 Task: Tilt up the text.
Action: Mouse moved to (34, 157)
Screenshot: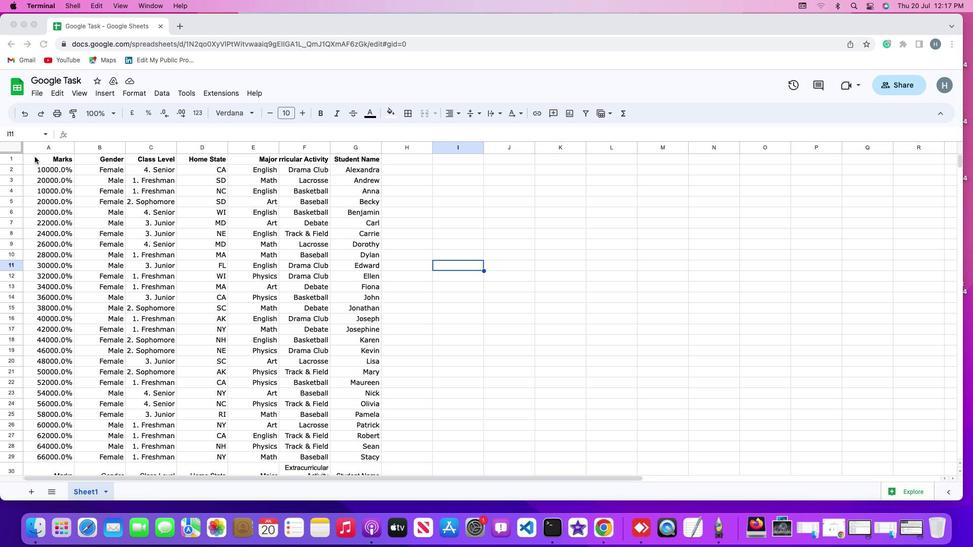 
Action: Mouse pressed left at (34, 157)
Screenshot: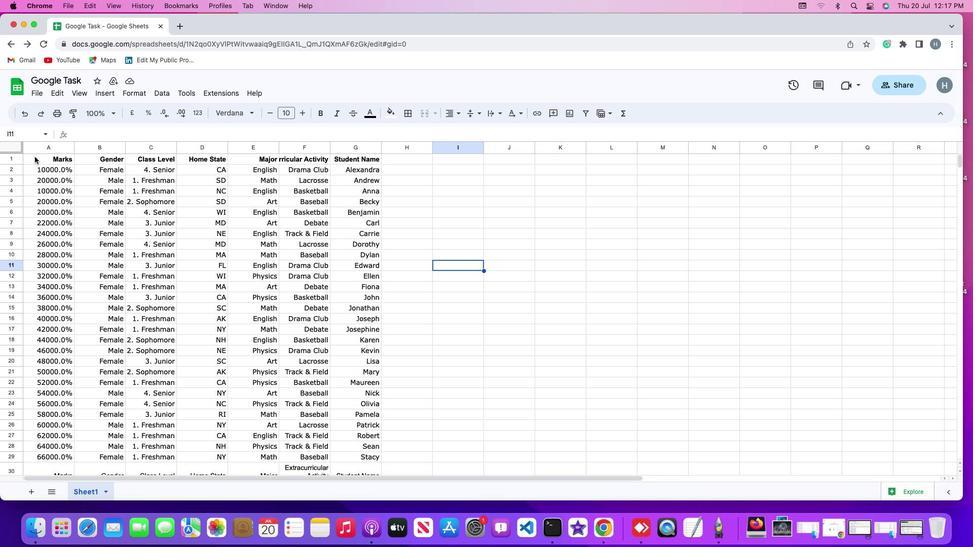 
Action: Mouse moved to (31, 157)
Screenshot: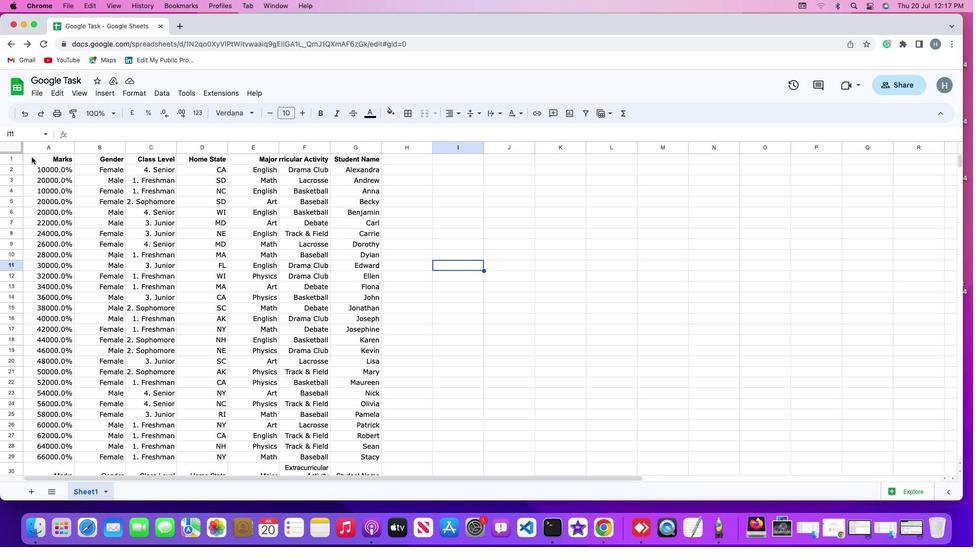 
Action: Mouse pressed left at (31, 157)
Screenshot: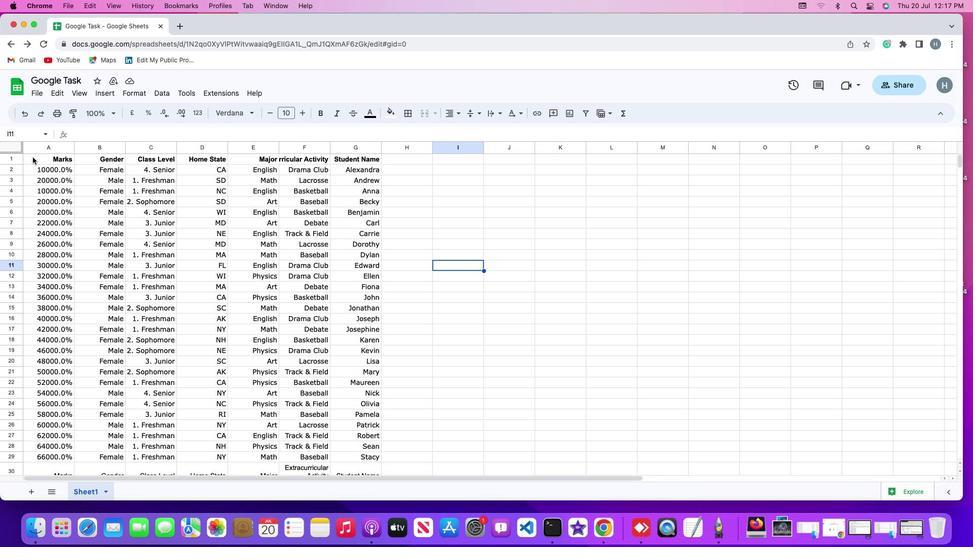 
Action: Mouse moved to (128, 92)
Screenshot: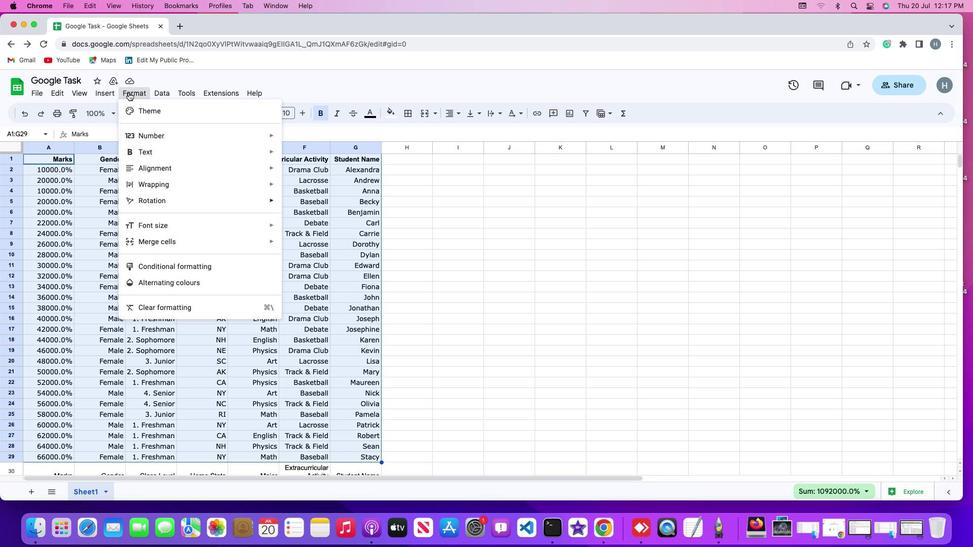 
Action: Mouse pressed left at (128, 92)
Screenshot: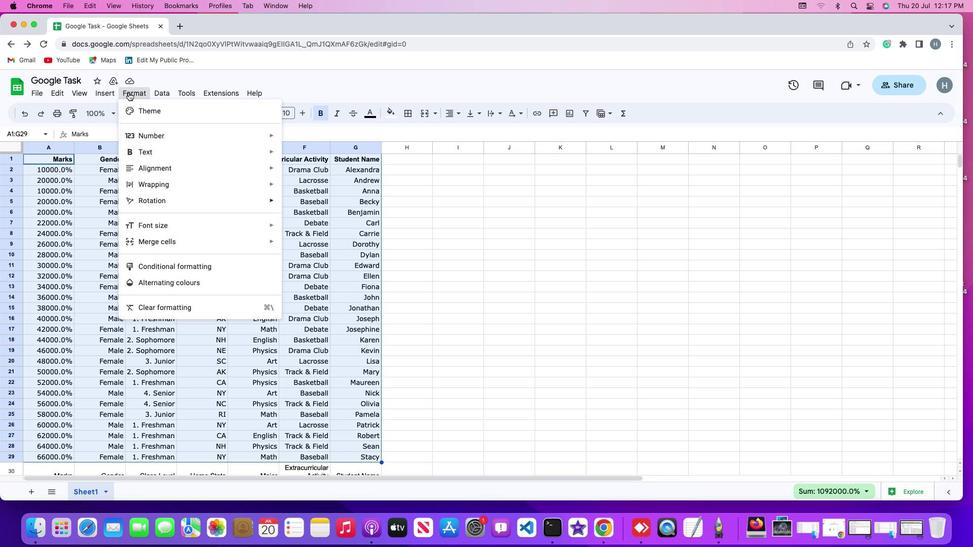 
Action: Mouse moved to (157, 203)
Screenshot: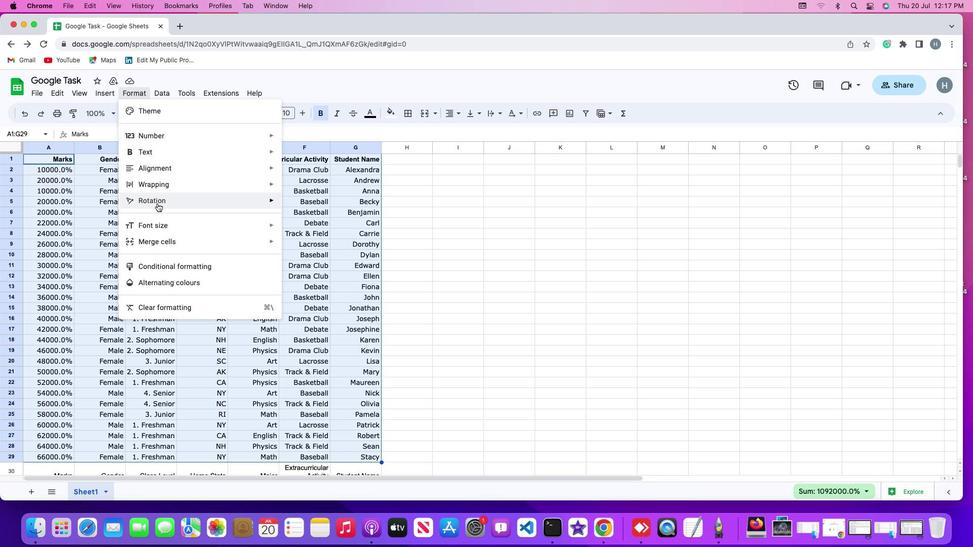 
Action: Mouse pressed left at (157, 203)
Screenshot: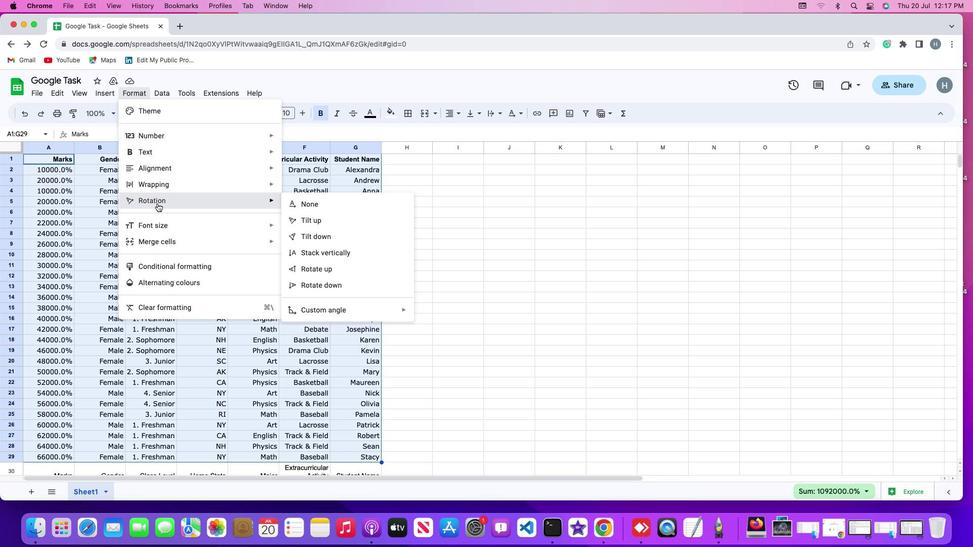 
Action: Mouse moved to (305, 221)
Screenshot: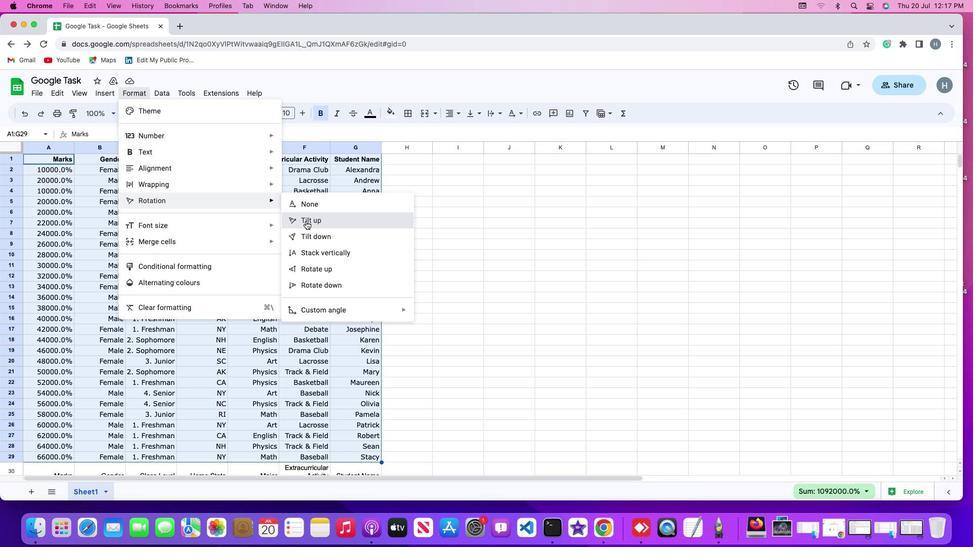 
Action: Mouse pressed left at (305, 221)
Screenshot: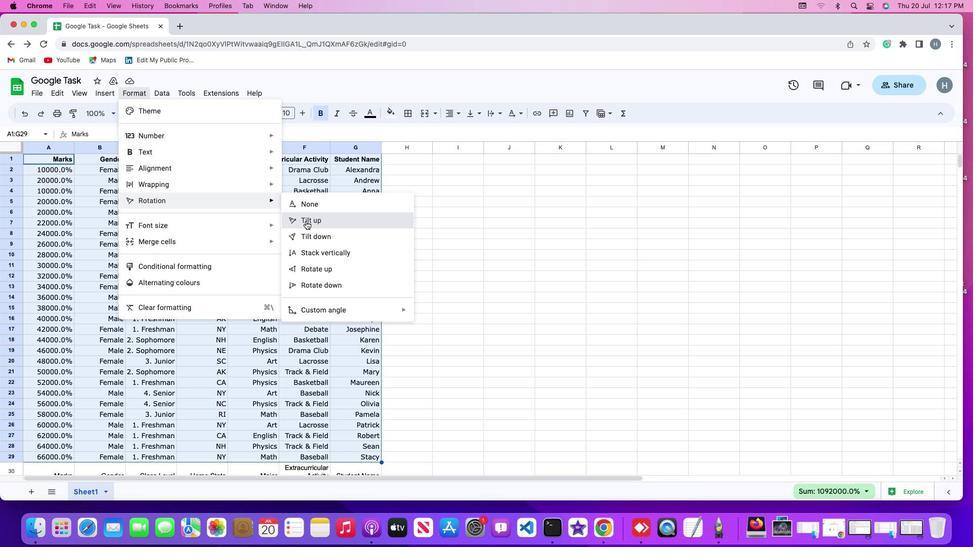 
Action: Mouse moved to (468, 269)
Screenshot: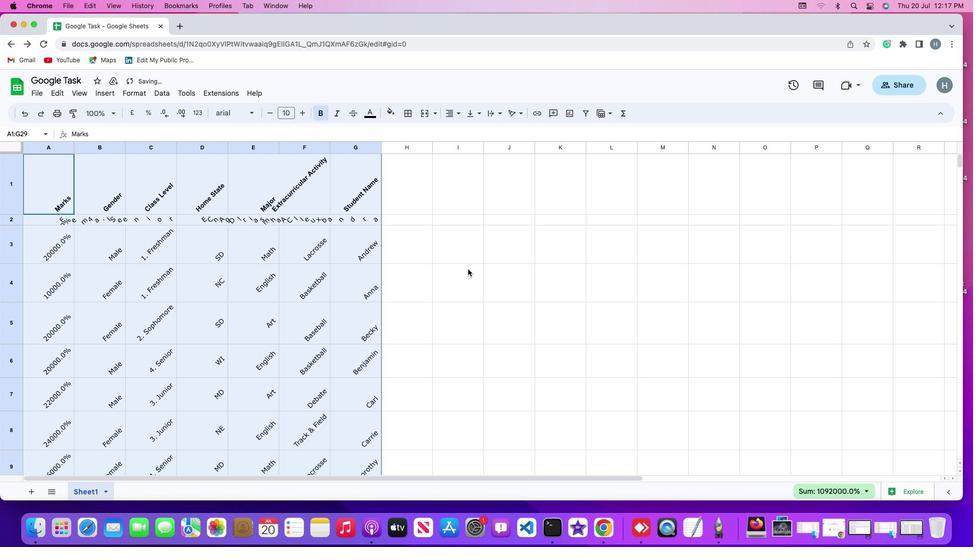 
Action: Mouse pressed left at (468, 269)
Screenshot: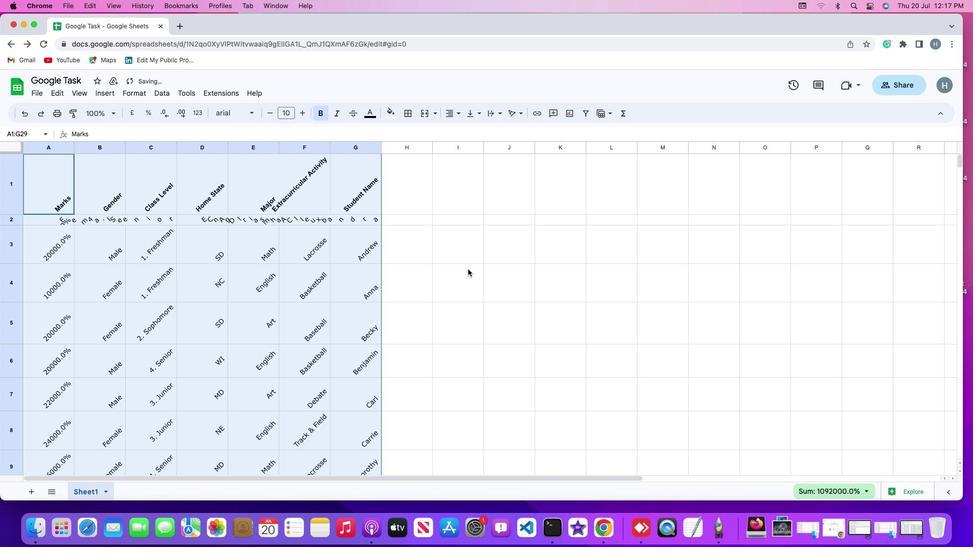 
